 Task: Write a comment at the end of a line of code to explain its functionality.
Action: Mouse moved to (230, 78)
Screenshot: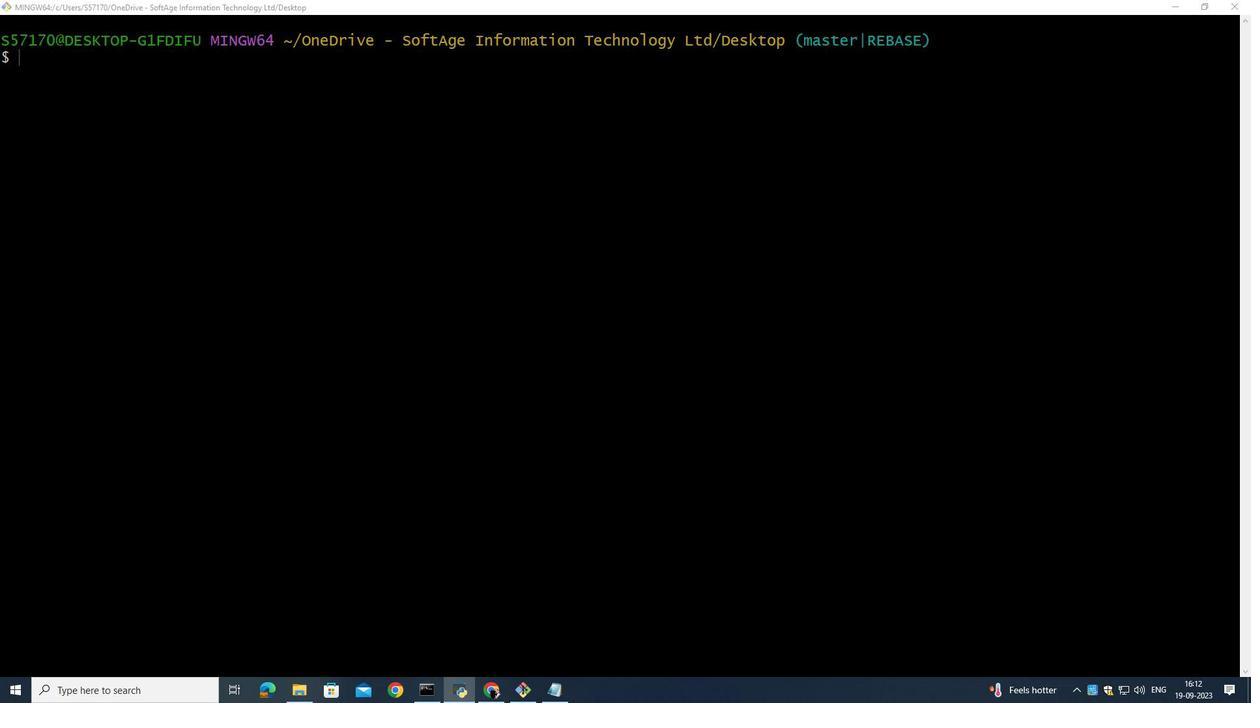 
Action: Mouse pressed left at (230, 78)
Screenshot: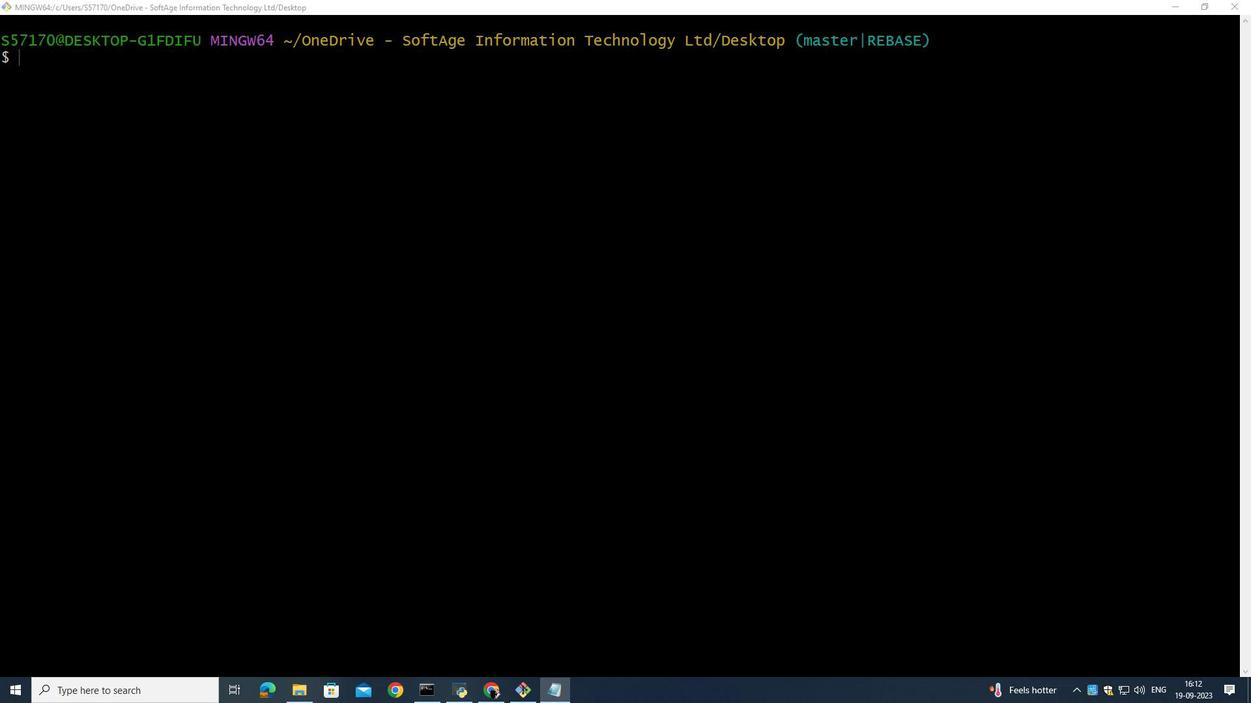 
Action: Mouse moved to (231, 78)
Screenshot: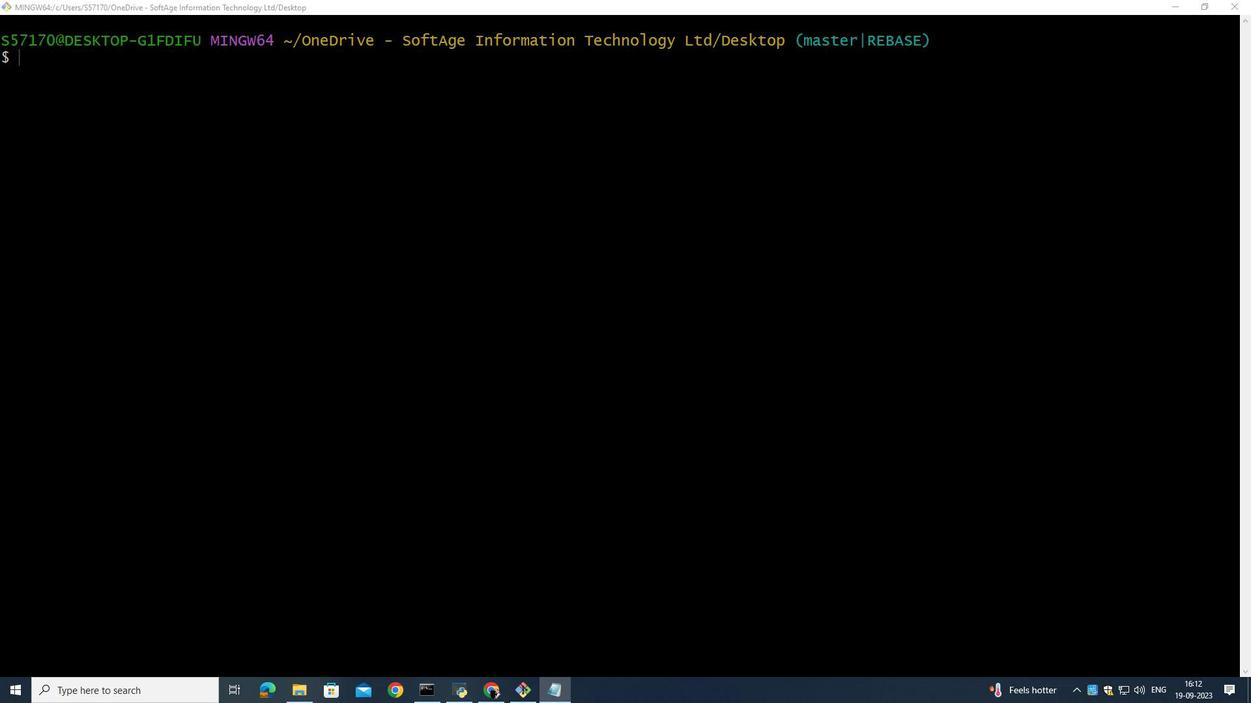
Action: Mouse pressed left at (231, 78)
Screenshot: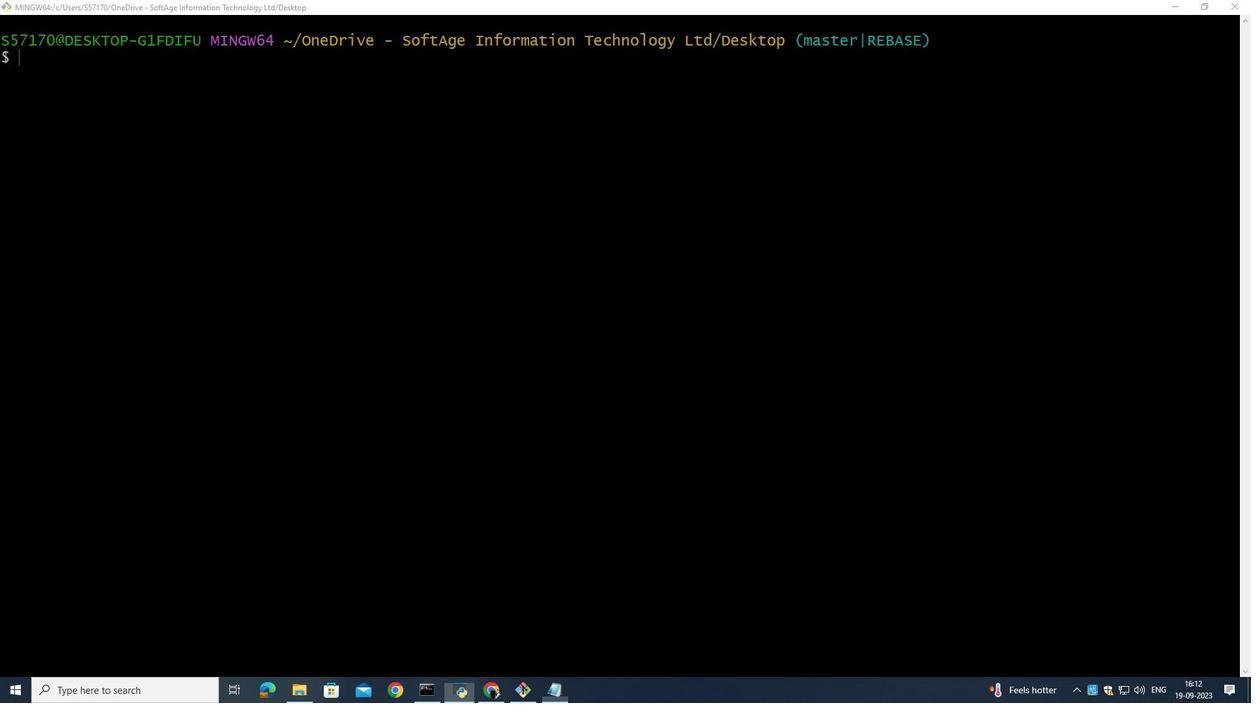 
Action: Mouse pressed left at (231, 78)
Screenshot: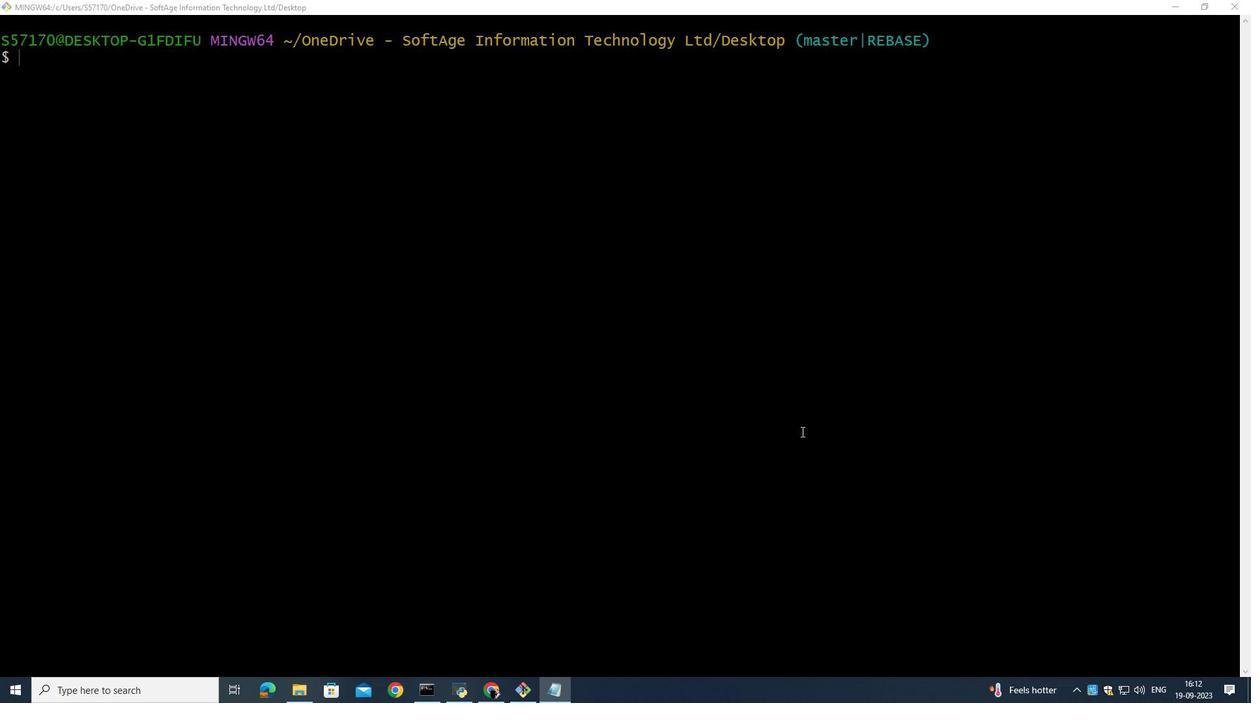 
Action: Mouse moved to (241, 70)
Screenshot: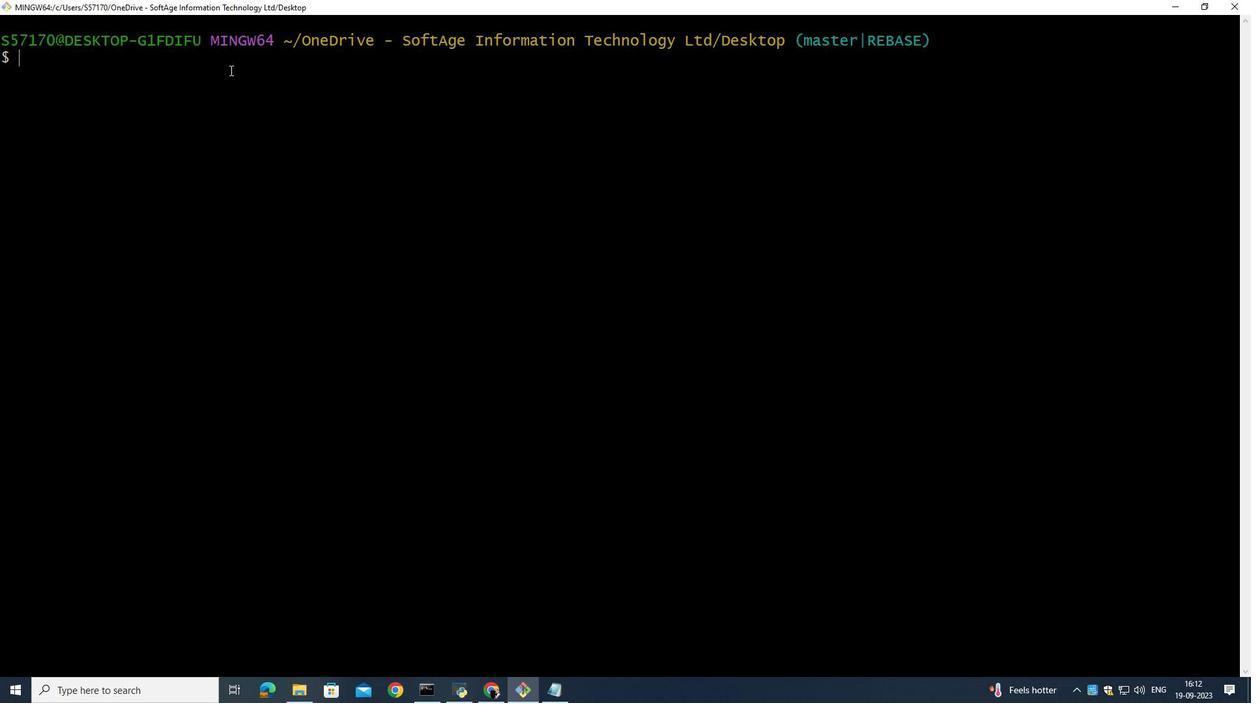 
Action: Mouse pressed left at (241, 70)
Screenshot: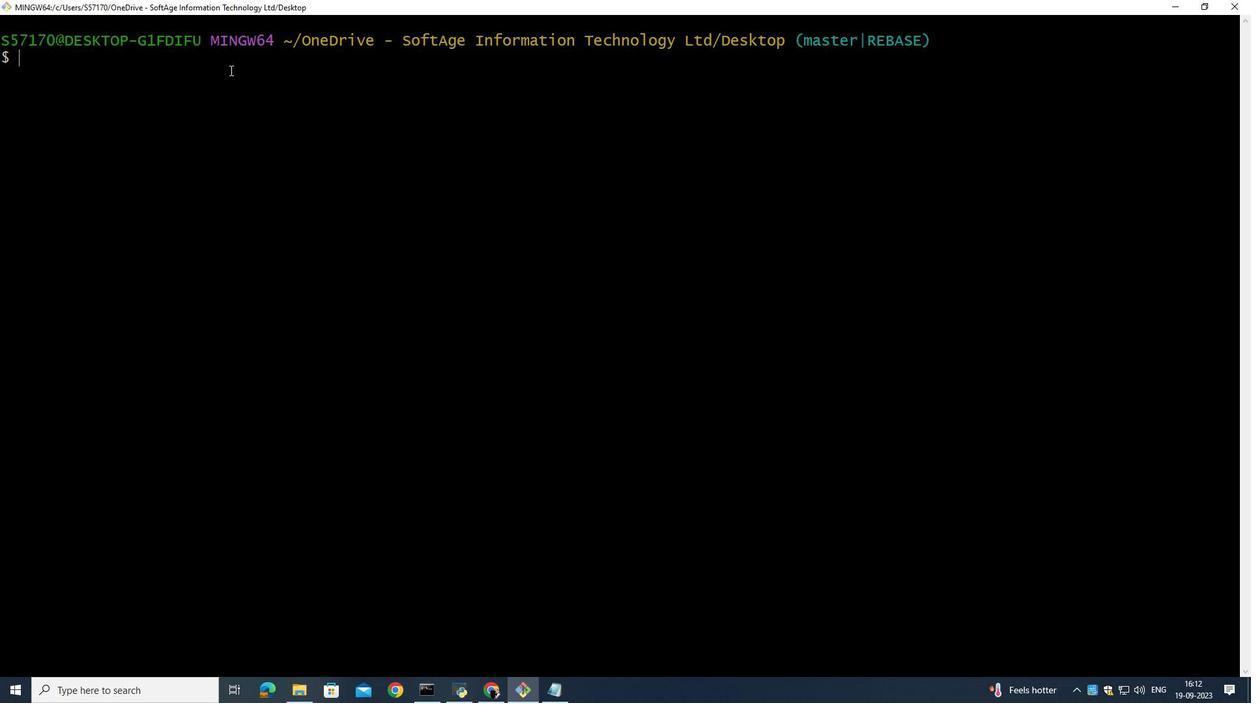 
Action: Mouse moved to (241, 70)
Screenshot: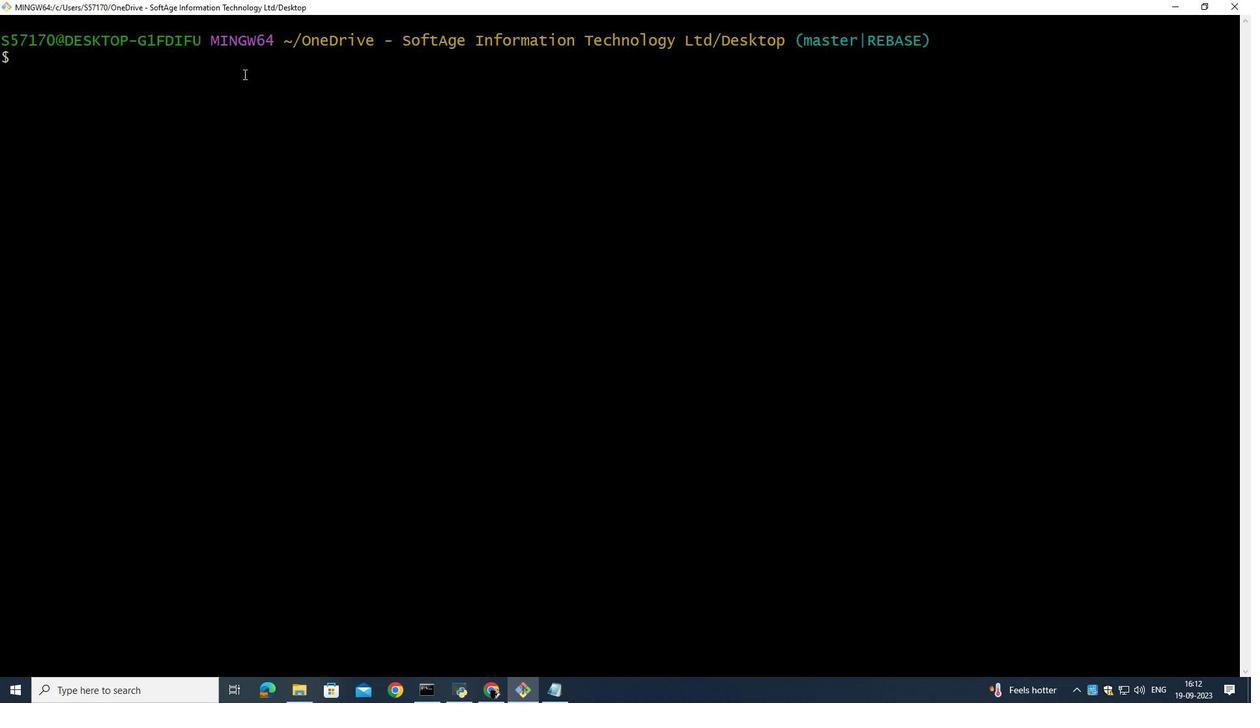 
Action: Key pressed ls<Key.enter>g<Key.backspace>touch<Key.space>example.sh<Key.enter>tocun<Key.backspace><Key.backspace><Key.backspace>uch<Key.space>commentexample<Key.left><Key.left><Key.left><Key.left><Key.left><Key.left><Key.left><Key.shift_r>_<Key.right><Key.right><Key.right><Key.right><Key.right><Key.right><Key.right><Key.right><Key.right><Key.right>.sh<Key.enter>vi<Key.space>comment<Key.shift_r>_example.sh<Key.enter>i<Key.shift><Key.shift><Key.shift><Key.shift><Key.shift>#<Key.shift>!/bin/bash<Key.enter><Key.caps_lock><Key.enter><Key.enter><Key.caps_lock>r<Key.caps_lock>UNNG<Key.backspace><Key.backspace><Key.backspace><Key.backspace><Key.backspace><Key.caps_lock>f<Key.backspace><Key.caps_lock>R<Key.caps_lock>unning<Key.space>a<Key.space><Key.caps_lock>P<Key.caps_lock>yton<Key.backspace><Key.backspace>hon<Key.space><Key.caps_lock>S<Key.caps_lock>cript<Key.enter><Key.backspace>pt<Key.backspace>ython<Key.space>script.py<Key.enter><Key.enter><Key.backspace><Key.backspace><Key.enter><Key.shift>#t<Key.backspace><Key.caps_lock>T<Key.caps_lock>his<Key.space>line<Key.space>executes<Key.space>a<Key.space><Key.caps_lock>P<Key.caps_lock>ython<Key.space>script<Key.space>named<Key.space><Key.shift_r>"script.py<Key.shift_r>"<Key.space>in<Key.space>the<Key.space>current<Key.space>directoy<Key.backspace>ry/<Key.backspace>.<Key.enter><Key.enter><Key.enter><Key.caps_lock>I<Key.caps_lock>nstl<Key.backspace>alling<Key.space><Key.caps_lock>D<Key.caps_lock>ependicies<Key.space>with<Key.space>package<Key.space>manager<Key.enter><Key.backspace>npm<Key.space>install<Key.space>package-name<Key.enter><Key.shift><Key.shift><Key.shift><Key.shift><Key.shift><Key.shift><Key.shift><Key.shift><Key.shift><Key.shift><Key.shift><Key.shift><Key.shift><Key.shift><Key.shift><Key.shift><Key.shift><Key.shift><Key.shift><Key.shift><Key.shift><Key.shift><Key.shift>#<Key.caps_lock>T<Key.caps_lock>his<Key.space>line<Key.space>used<Key.backspace>s<Key.space>the<Key.space>n<Key.caps_lock><Key.backspace>N<Key.caps_lock>ode<Key.space><Key.caps_lock>P<Key.caps_lock>ackage<Key.space><Key.caps_lock>M<Key.caps_lock>anager<Key.shift_r>(npm<Key.shift_r>)<Key.space>to<Key.space>install<Key.space>a<Key.space>package<Key.space>named<Key.space>'package-name'<Key.enter><Key.enter><Key.caps_lock>I<Key.caps_lock>nitializing<Key.space>a<Key.space>g<Key.backspace><Key.caps_lock>G<Key.caps_lock>it<Key.space><Key.caps_lock>R<Key.caps_lock>epositoy<Key.backspace>ry<Key.enter><Key.backspace>giyt<Key.backspace><Key.backspace>t<Key.space>init<Key.enter><Key.shift_r><Key.shift_r><Key.shift_r><Key.shift_r><Key.shift_r><Key.shift_r><Key.shift_r><Key.shift_r><Key.shift_r><Key.shift_r><Key.shift_r><Key.shift_r><Key.shift_r><Key.shift_r><Key.shift_r><Key.shift_r><Key.shift_r><Key.shift_r><Key.shift_r><Key.shift_r><Key.shift_r><Key.shift_r><Key.shift_r><Key.shift_r><Key.shift_r><Key.shift_r><Key.shift_r><Key.shift_r><Key.shift_r><Key.shift_r><Key.shift_r><Key.shift_r><Key.shift_r><Key.shift_r><Key.shift_r><Key.shift_r><Key.shift_r><Key.shift_r><Key.shift_r><Key.shift_r><Key.shift_r><Key.shift_r><Key.shift>#<Key.caps_lock>T<Key.caps_lock>his<Key.space>line<Key.space>initializes<Key.space>a<Key.space>new<Key.space><Key.caps_lock>G<Key.caps_lock>it<Key.space><Key.caps_lock>R<Key.backspace><Key.caps_lock>repositoy<Key.space>in<Key.space>the<Key.space>current<Key.space>directoy.<Key.backspace><Key.backspace>ry.<Key.enter><Key.enter><Key.enter><Key.caps_lock>R<Key.caps_lock>un<Key.space><Key.caps_lock>U<Key.caps_lock>nit<Key.space>tests<Key.enter>pytest<Key.left><Key.left><Key.left><Key.left><Key.left><Key.left><Key.backspace><Key.down><Key.right><Key.right><Key.right><Key.right><Key.right><Key.right><Key.right><Key.right><Key.right><Key.enter><Key.shift><Key.shift><Key.shift><Key.shift><Key.shift><Key.shift><Key.shift><Key.shift><Key.shift><Key.shift><Key.shift><Key.shift><Key.shift><Key.shift><Key.shift><Key.shift><Key.shift><Key.shift><Key.shift><Key.shift><Key.shift><Key.shift>#<Key.caps_lock>T<Key.caps_lock>his<Key.space>line<Key.space>runs<Key.space>unit<Key.space>tests<Key.space>in<Key.space>the<Key.space>current<Key.space>directory<Key.space>using<Key.space>th<Key.space><Key.backspace>e<Key.space>pytest<Key.space>framework.<Key.enter><Key.enter><Key.enter><Key.caps_lock>C<Key.caps_lock>reating<Key.space>a<Key.space>virtual<Key.space>enivorn<Key.backspace><Key.backspace><Key.backspace>roment<Key.enter><Key.backspace>python<Key.space>-m<Key.space>venv<Key.space>myu<Key.backspace>env<Key.enter><Key.enter><Key.shift>#<Key.caps_lock>T<Key.caps_lock>his<Key.space>line<Key.space>creates<Key.space>a<Key.space><Key.caps_lock>P<Key.caps_lock>ython<Key.space>environ<Key.backspace>nment<Key.space>name<Key.space>'myenv;<Key.backspace>'<Key.space>for<Key.space>project<Key.space>isolation.<Key.enter><Key.enter><Key.enter><Key.caps_lock>B<Key.caps_lock>uilding<Key.space>a<Key.space><Key.caps_lock>D<Key.caps_lock>ocker<Key.space>in<Key.backspace>mager<Key.backspace><Key.enter><Key.backspace>docker<Key.space>build<Key.space>-t<Key.space>myimage<Key.space>.<Key.enter><Key.shift>#<Key.caps_lock>T<Key.tab><Key.caps_lock>his<Key.space>li<Key.backspace><Key.backspace><Key.backspace><Key.backspace><Key.backspace><Key.backspace><Key.backspace><Key.backspace><Key.backspace><Key.shift>#this<Key.space>line<Key.space>builds<Key.space>a<Key.space>docker<Key.space>image<Key.space>using<Key.space>th<Key.space><Key.backspace><Key.backspace>e<Key.backspace>he<Key.space><Key.caps_lock>D<Key.caps_lock>ockerfile<Key.space>in<Key.space>the<Key.space>u<Key.backspace>current<Key.space>directouy<Key.backspace><Key.backspace>ry<Key.space>and<Key.space>tags<Key.space>it<Key.space>as<Key.space>'myia<Key.backspace>mage<Key.delete><Key.delete><Key.enter><Key.enter><Key.enter><Key.caps_lock>R<Key.caps_lock>unning<Key.space>a<Key.space>development<Key.space>server<Key.enter><Key.enter><Key.backspace>npm<Key.space>start<Key.enter><Key.shift><Key.shift>#<Key.caps_lock>T<Key.caps_lock>i<Key.backspace>hsi<Key.backspace><Key.backspace>is<Key.space>lines<Key.backspace><Key.space>str<Key.backspace>arts<Key.space>a<Key.space>development<Key.space>server<Key.space>for<Key.space>a<Key.space><Key.caps_lock>N<Key.caps_lock>ode.js<Key.space>project.
Screenshot: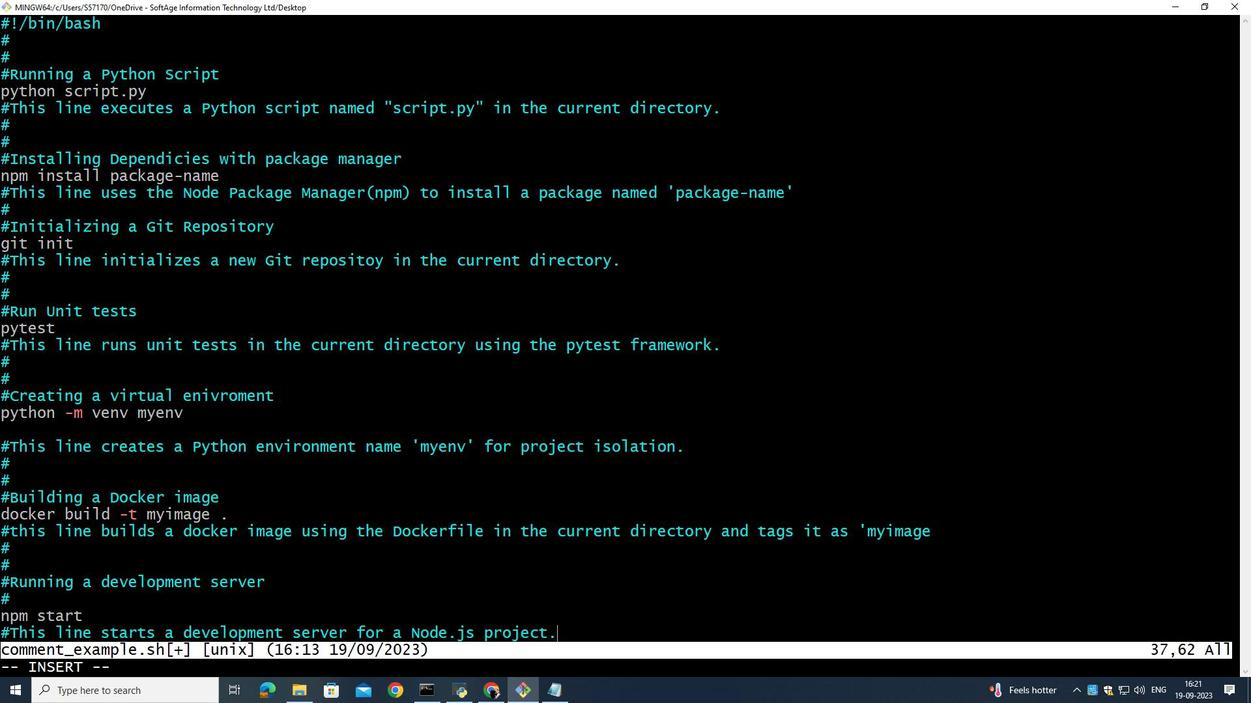 
Action: Mouse moved to (241, 70)
Screenshot: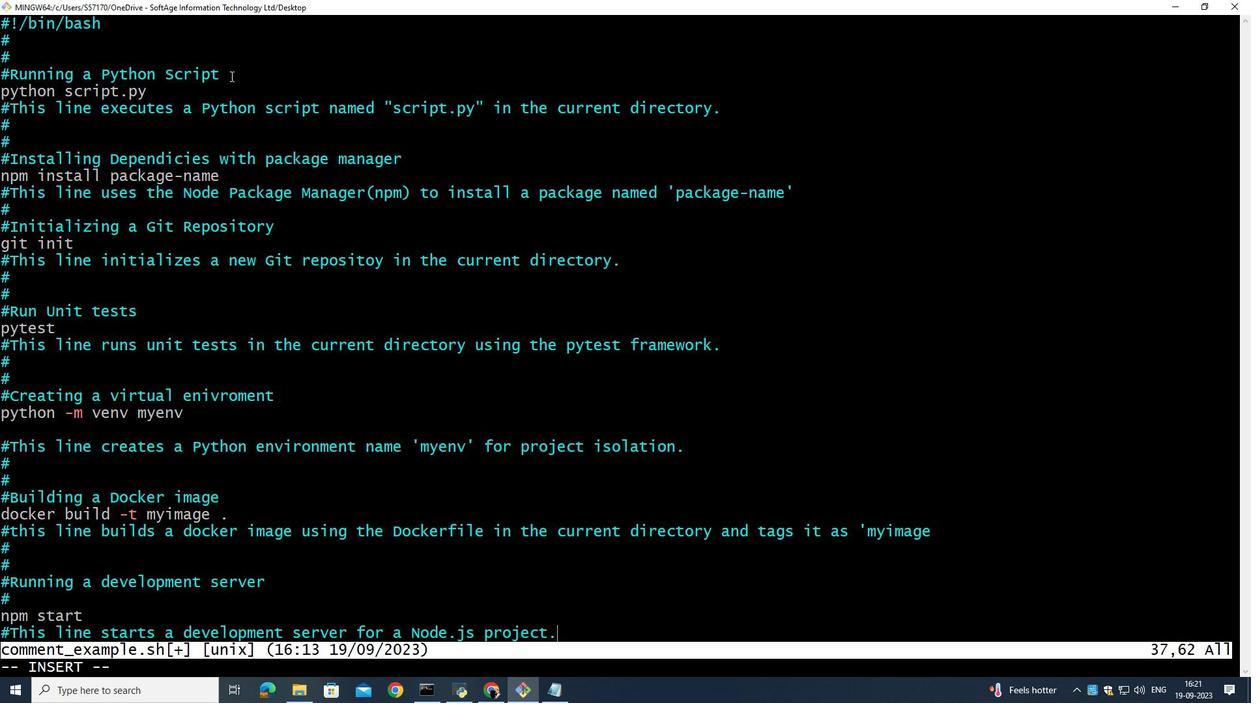 
Action: Key pressed <Key.up><Key.up><Key.left><Key.right><Key.backspace><Key.backspace><Key.up><Key.backspace><Key.up><Key.right><Key.backspace><Key.up><Key.up><Key.up><Key.up><Key.right><Key.backspace><Key.up><Key.right><Key.backspace><Key.up><Key.up><Key.up><Key.down><Key.backspace><Key.up><Key.up><Key.backspace><Key.backspace><Key.backspace><Key.enter><Key.up><Key.up><Key.up><Key.up><Key.up><Key.right><Key.backspace><Key.up><Key.right><Key.backspace><Key.up><Key.up><Key.up><Key.up><Key.right><Key.backspace><Key.enter><Key.up><Key.up><Key.up><Key.up><Key.up><Key.right><Key.backspace><Key.up><Key.right><Key.backspace><Key.up><Key.up><Key.up><Key.up><Key.right><Key.backspace><Key.up><Key.right><Key.backspace><Key.esc><Key.shift_r>:wq<Key.shift>!<Key.enter><Key.up><Key.backspace><Key.backspace><Key.backspace><Key.backspace><Key.backspace><Key.backspace><Key.backspace><Key.backspace><Key.backspace><Key.backspace><Key.backspace><Key.backspace><Key.backspace><Key.backspace><Key.backspace><Key.backspace><Key.backspace><Key.backspace><Key.backspace><Key.backspace><Key.backspace><Key.backspace><Key.backspace><Key.backspace><Key.backspace><Key.backspace><Key.backspace><Key.backspace>clear<Key.enter>v<Key.backspace>cat<Key.backspace><Key.backspace><Key.backspace>ls<Key.enter>cat<Key.space>example.sh<Key.backspace><Key.backspace><Key.backspace><Key.backspace><Key.backspace><Key.backspace><Key.backspace><Key.backspace><Key.backspace><Key.backspace>comment<Key.shift_r>_example.sh<Key.enter>clear<Key.enter><Key.up><Key.up><Key.left><Key.left><Key.left><Key.left><Key.left><Key.left><Key.left><Key.left><Key.left><Key.left><Key.left><Key.left><Key.left><Key.left><Key.left><Key.left><Key.left><Key.left><Key.left><Key.right><Key.backspace><Key.backspace><Key.backspace><Key.backspace>./<Key.enter><Key.enter><Key.up><Key.up><Key.esc>ctrl+C<Key.up><Key.backspace><Key.backspace><Key.backspace><Key.backspace><Key.backspace><Key.backspace><Key.backspace><Key.backspace><Key.backspace><Key.backspace><Key.backspace><Key.backspace><Key.backspace><Key.backspace><Key.backspace><Key.backspace><Key.backspace><Key.backspace><Key.backspace><Key.backspace><Key.backspace><Key.backspace><Key.backspace><Key.backspace><Key.backspace><Key.backspace>clear<Key.enter>ca<Key.backspace><Key.backspace><Key.up><Key.up><Key.up><Key.up><Key.enter>
Screenshot: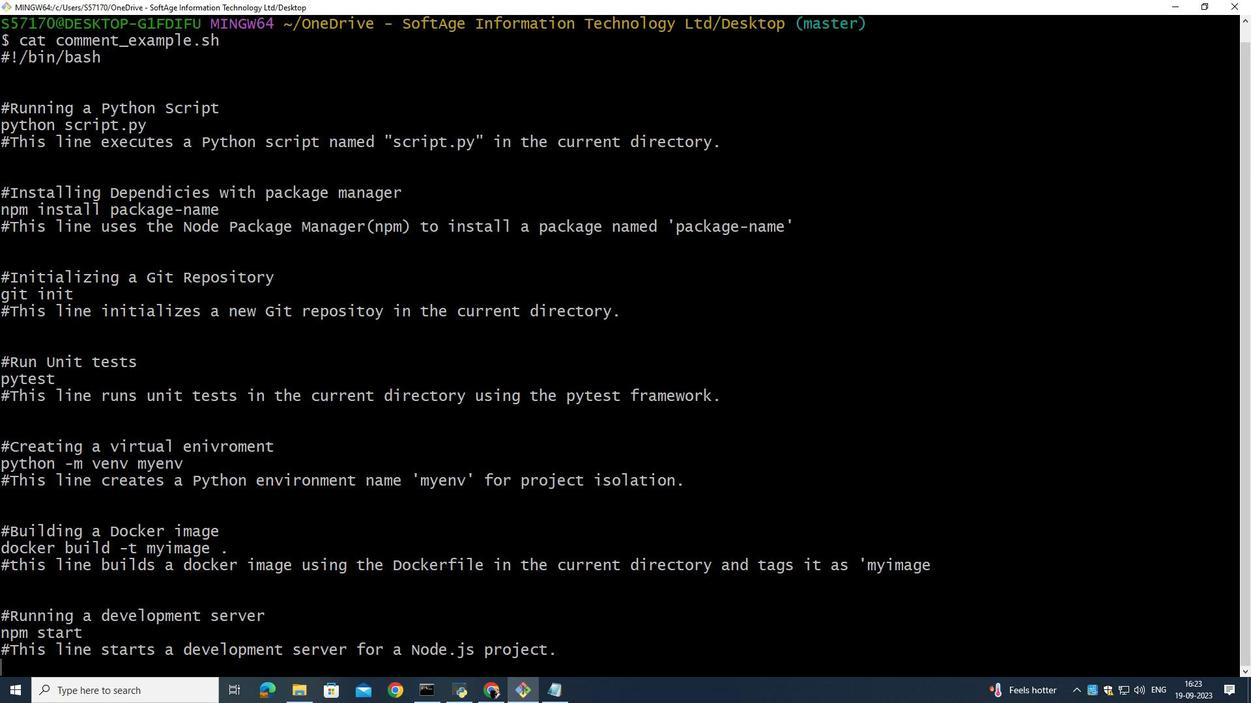 
Action: Mouse moved to (230, 74)
Screenshot: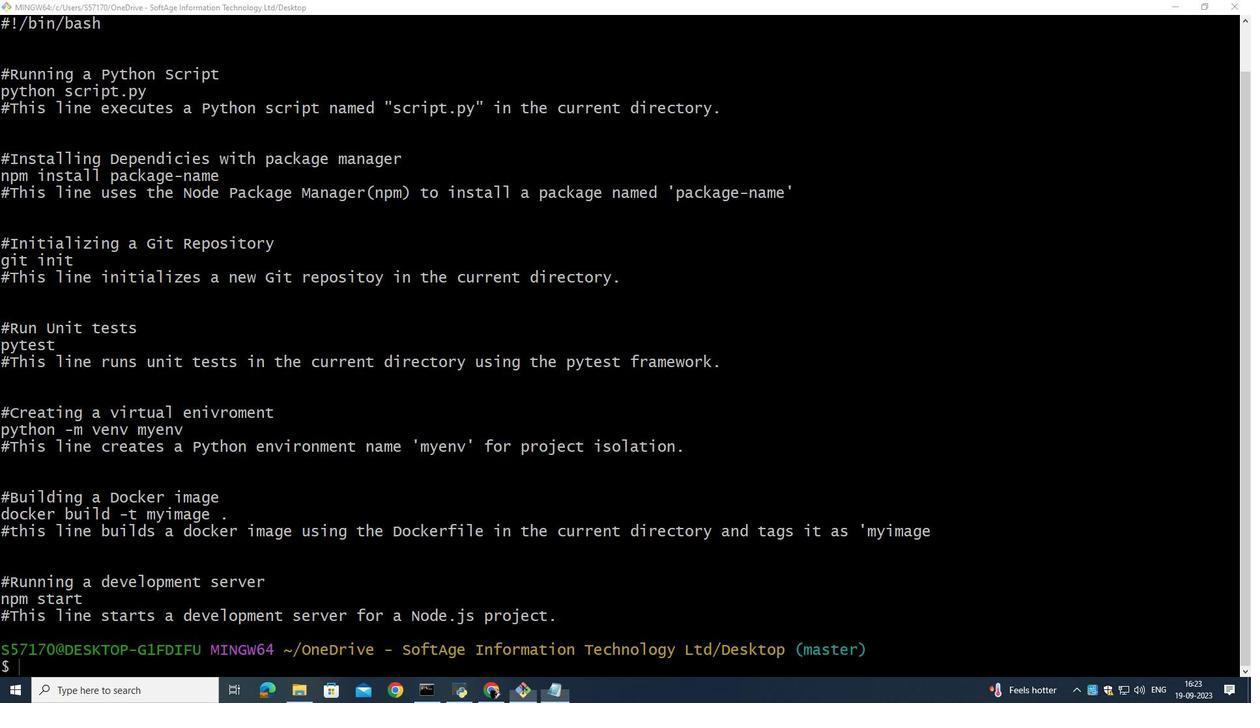 
Action: Mouse pressed left at (230, 74)
Screenshot: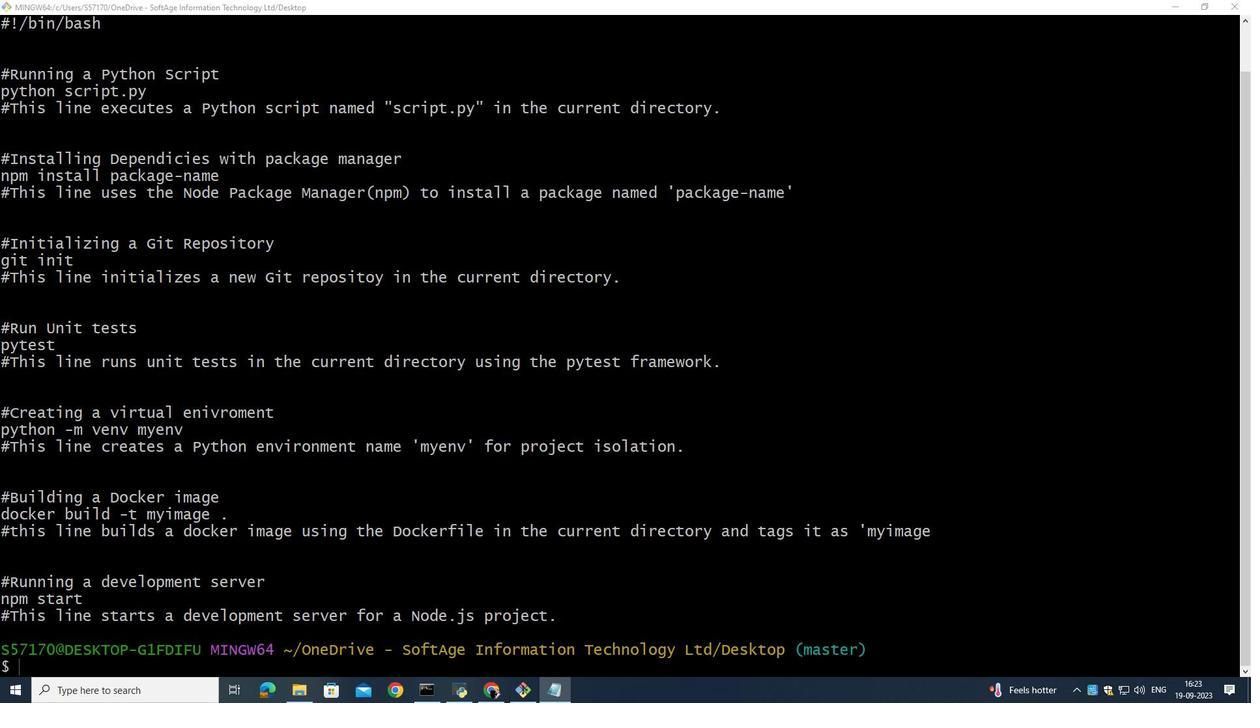 
Action: Mouse moved to (230, 74)
Screenshot: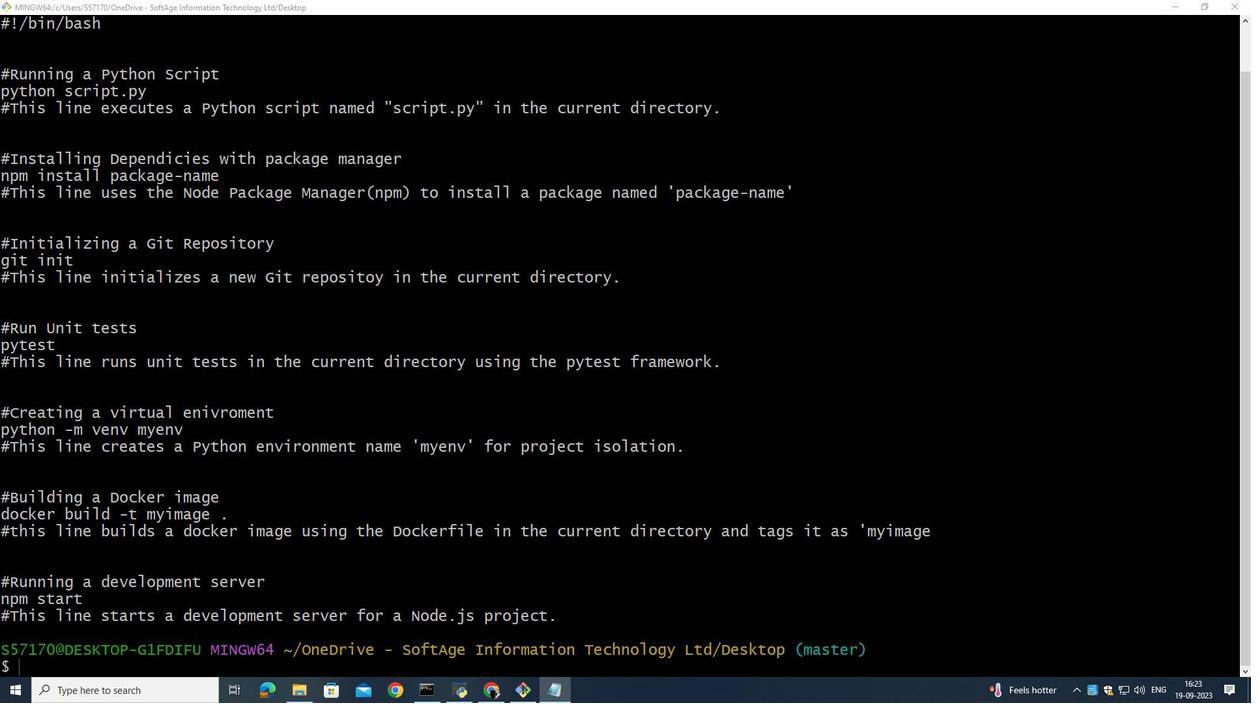 
